 Task: Create a sub task System Test and UAT for the task  Implement load balancing for better resource allocation in the project Transcend , assign it to team member softage.10@softage.net and update the status of the sub task to  Off Track , set the priority of the sub task to High.
Action: Mouse moved to (69, 446)
Screenshot: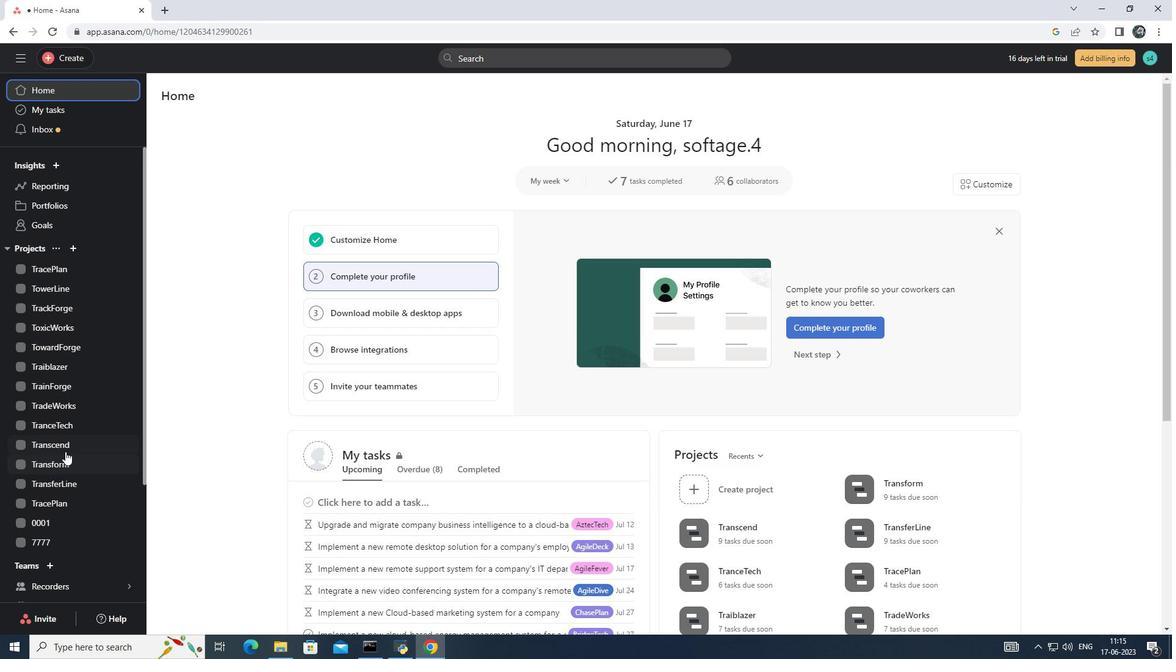 
Action: Mouse pressed left at (69, 446)
Screenshot: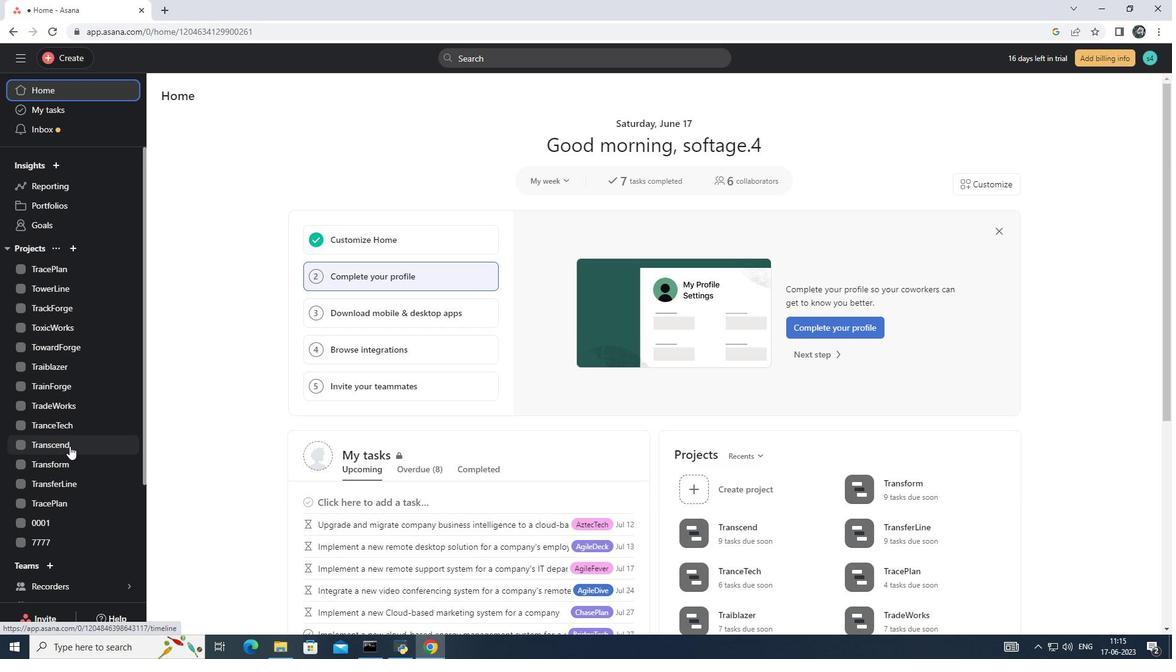 
Action: Mouse moved to (487, 292)
Screenshot: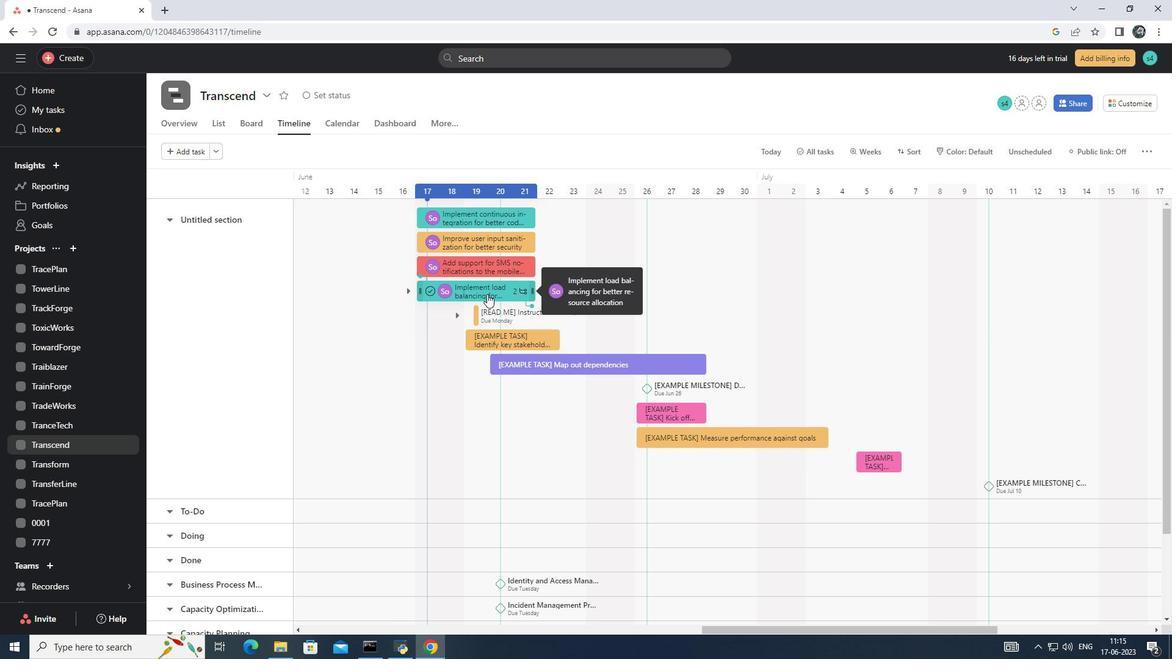 
Action: Mouse pressed left at (487, 292)
Screenshot: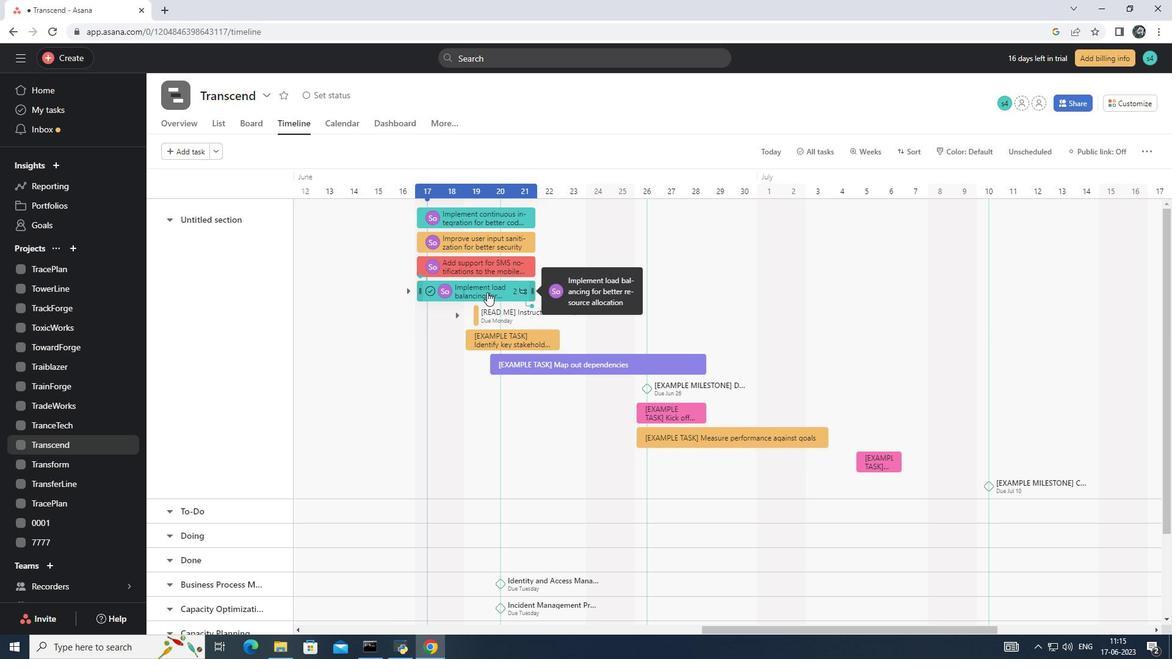 
Action: Mouse moved to (826, 365)
Screenshot: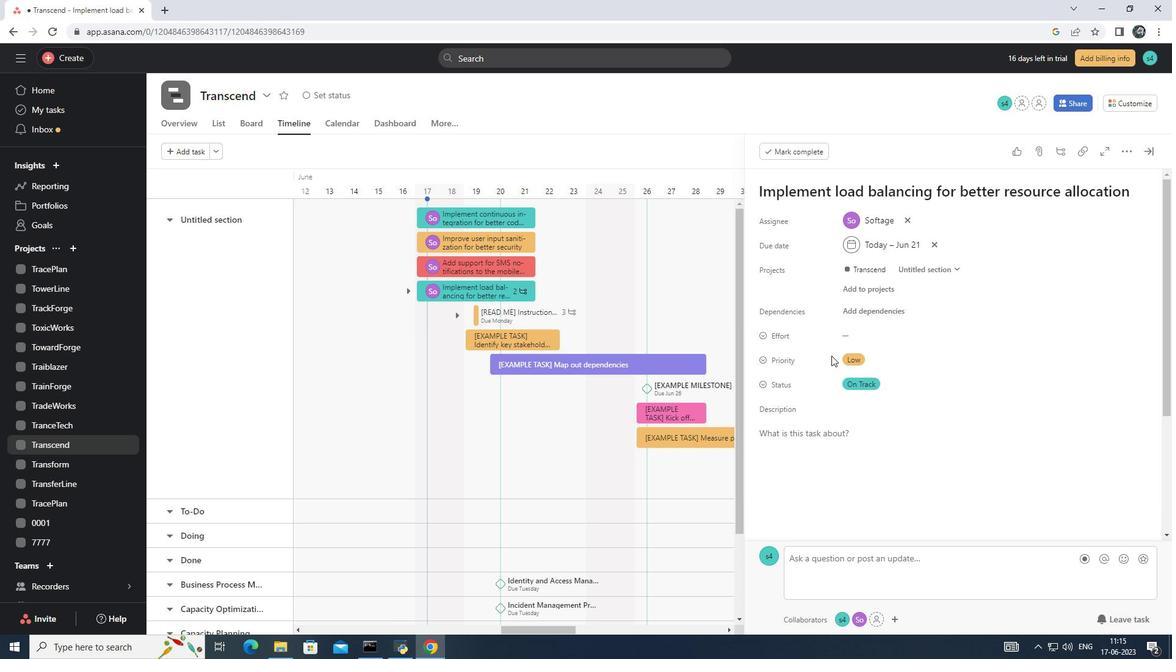 
Action: Mouse scrolled (826, 364) with delta (0, 0)
Screenshot: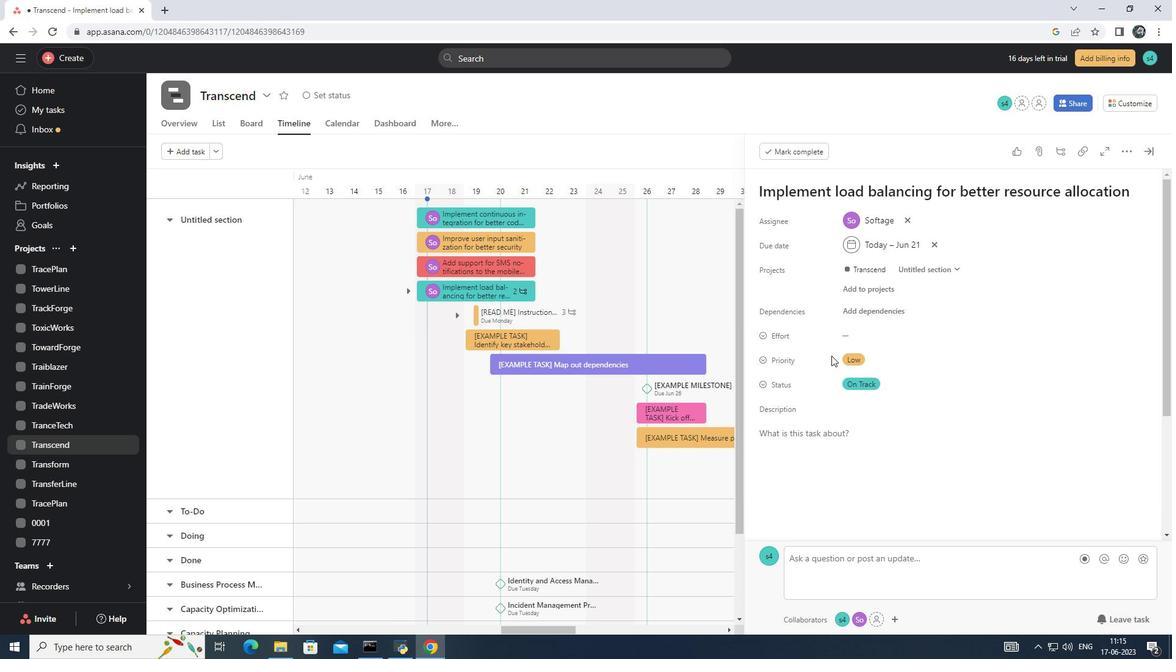 
Action: Mouse moved to (822, 374)
Screenshot: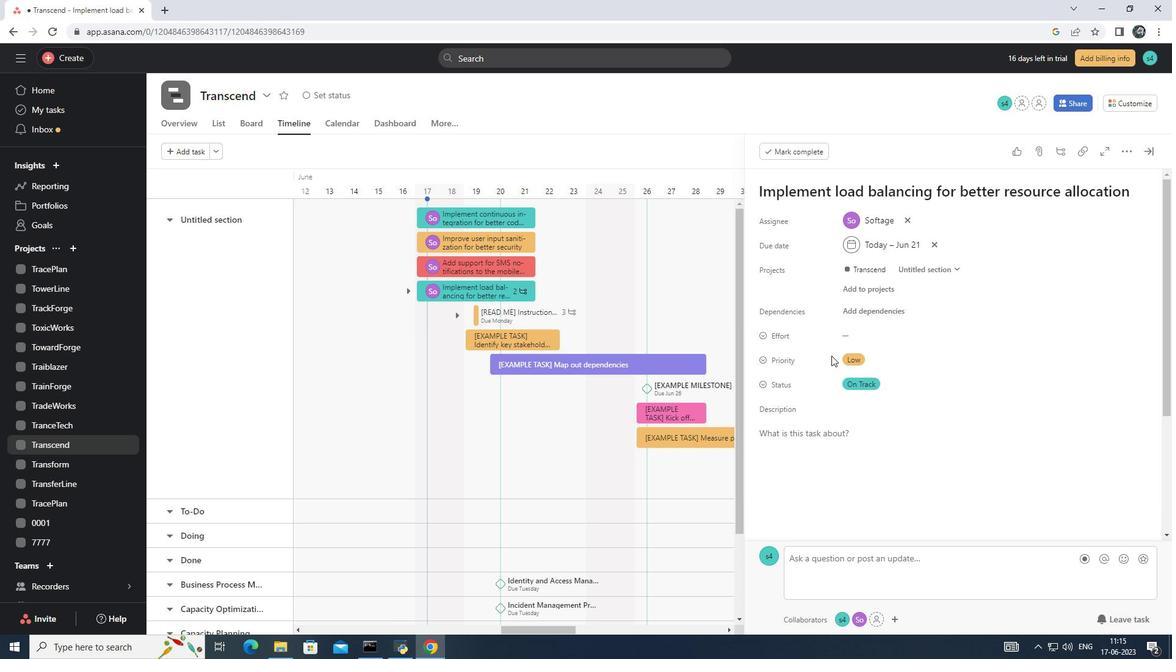 
Action: Mouse scrolled (822, 374) with delta (0, 0)
Screenshot: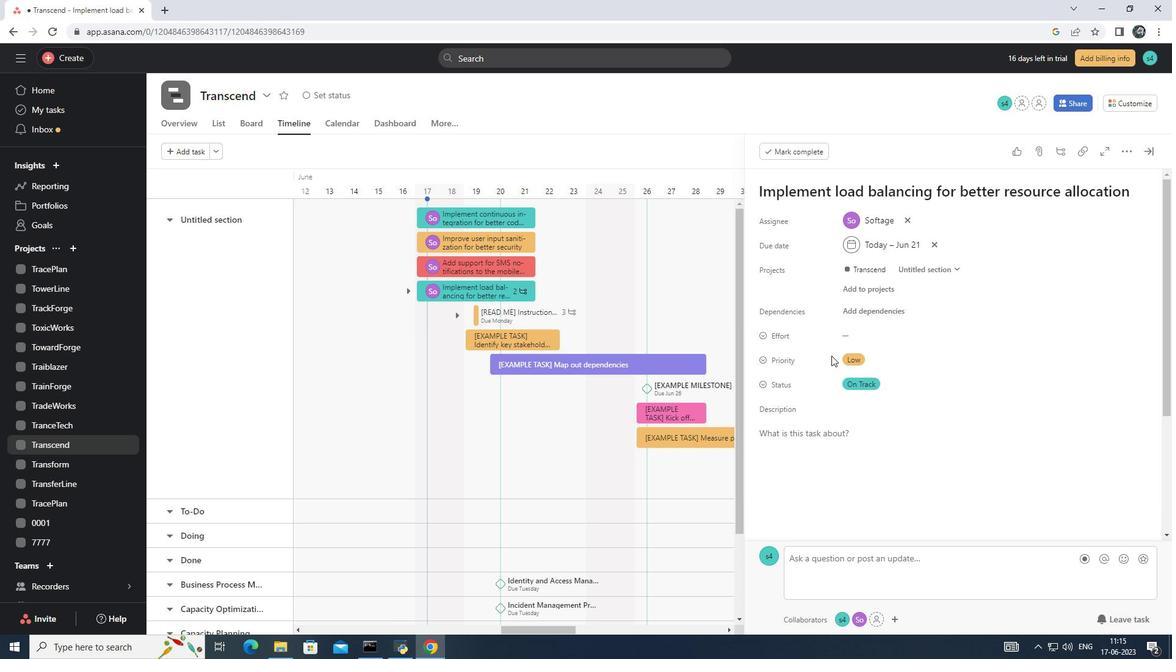 
Action: Mouse moved to (821, 378)
Screenshot: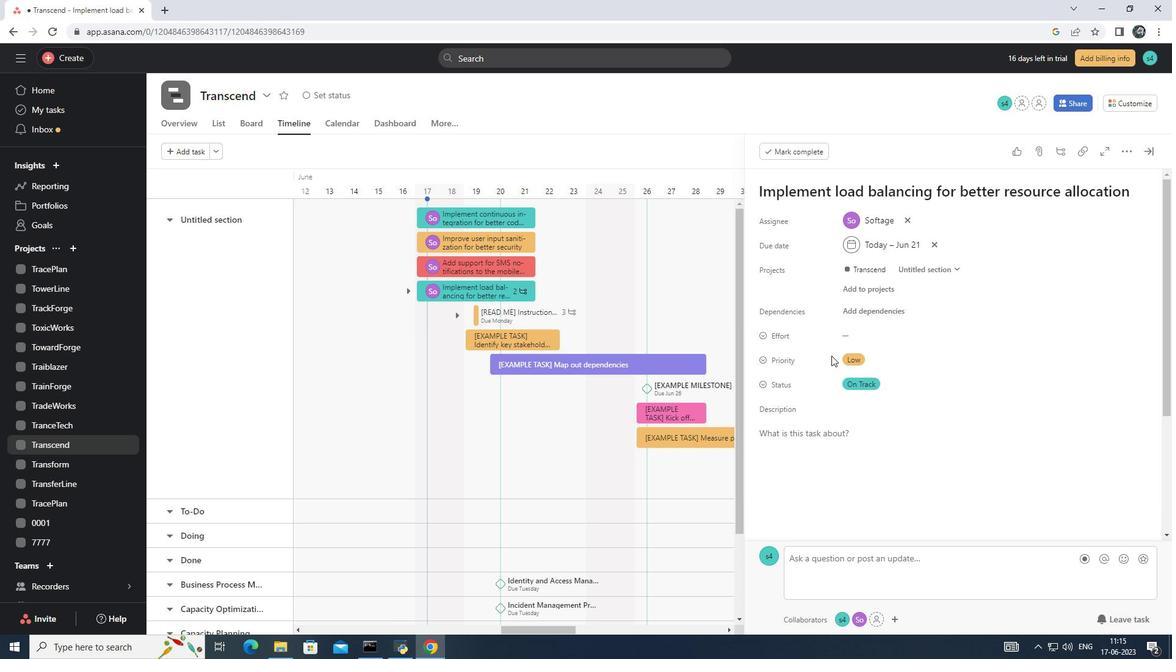 
Action: Mouse scrolled (821, 377) with delta (0, 0)
Screenshot: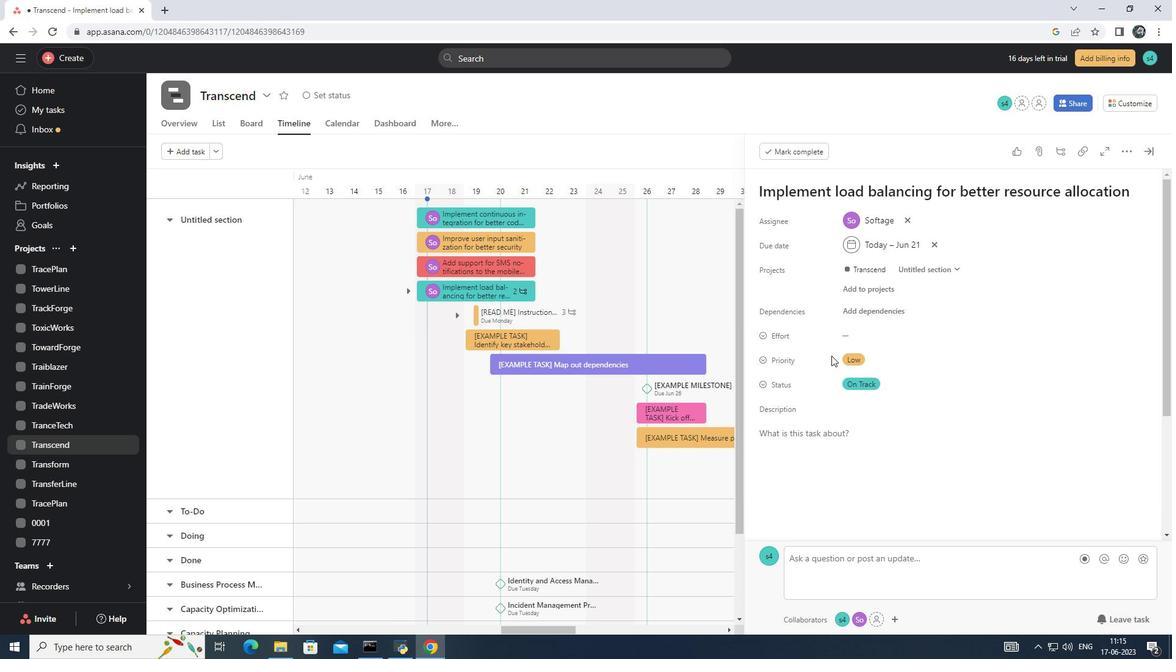 
Action: Mouse moved to (821, 384)
Screenshot: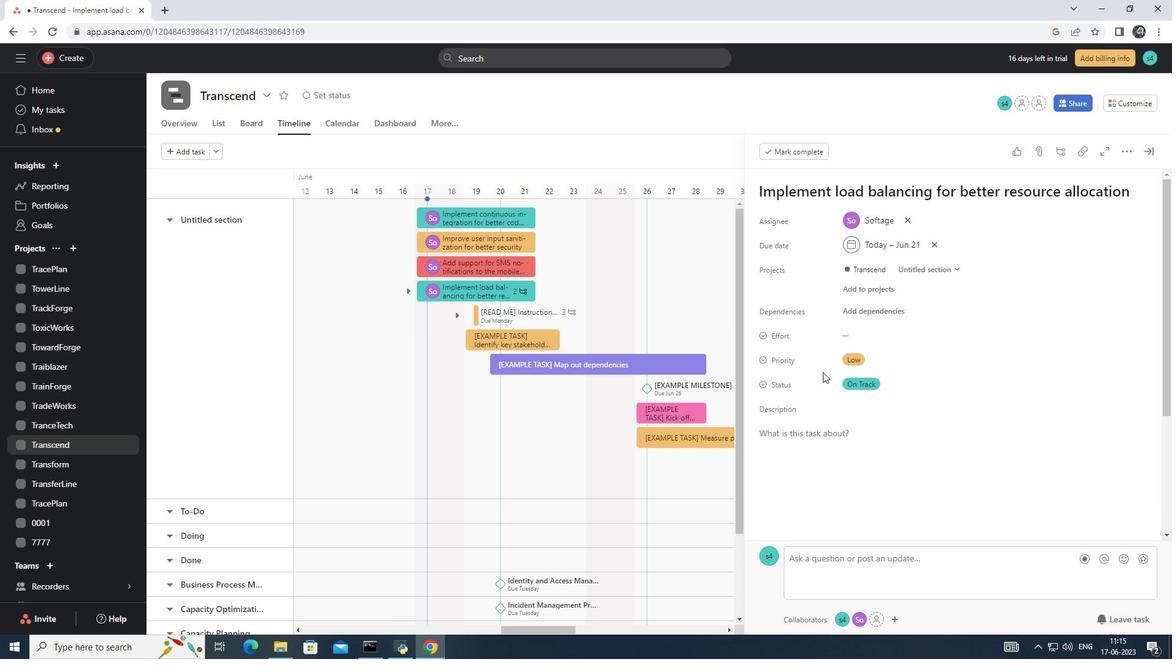 
Action: Mouse scrolled (821, 382) with delta (0, 0)
Screenshot: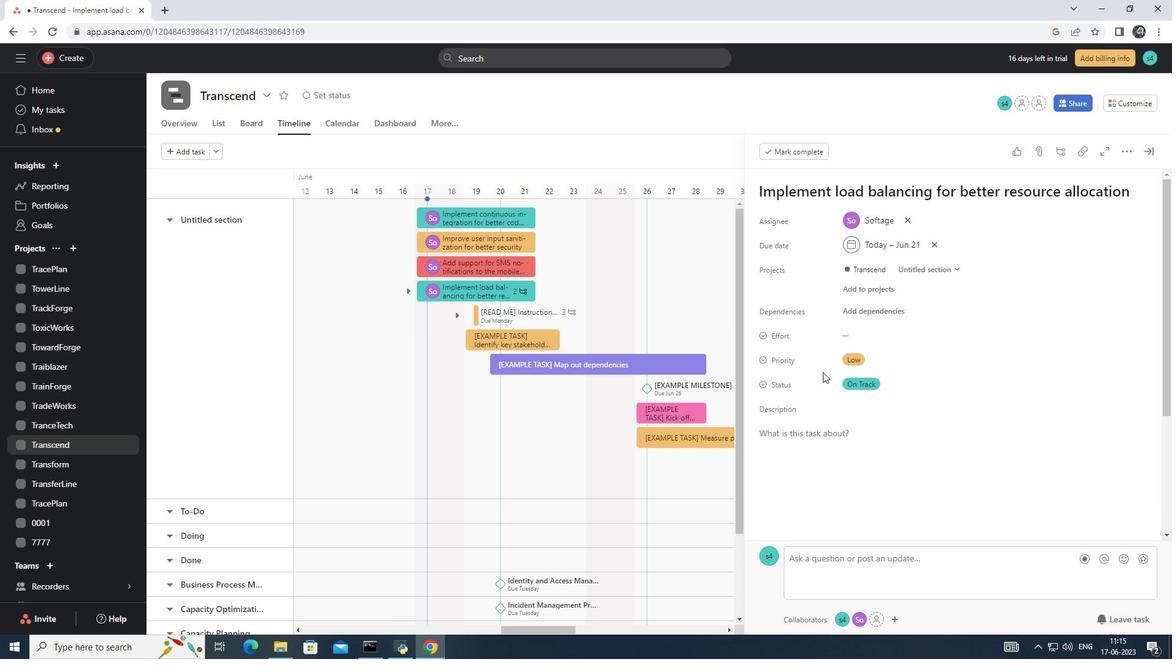 
Action: Mouse moved to (793, 440)
Screenshot: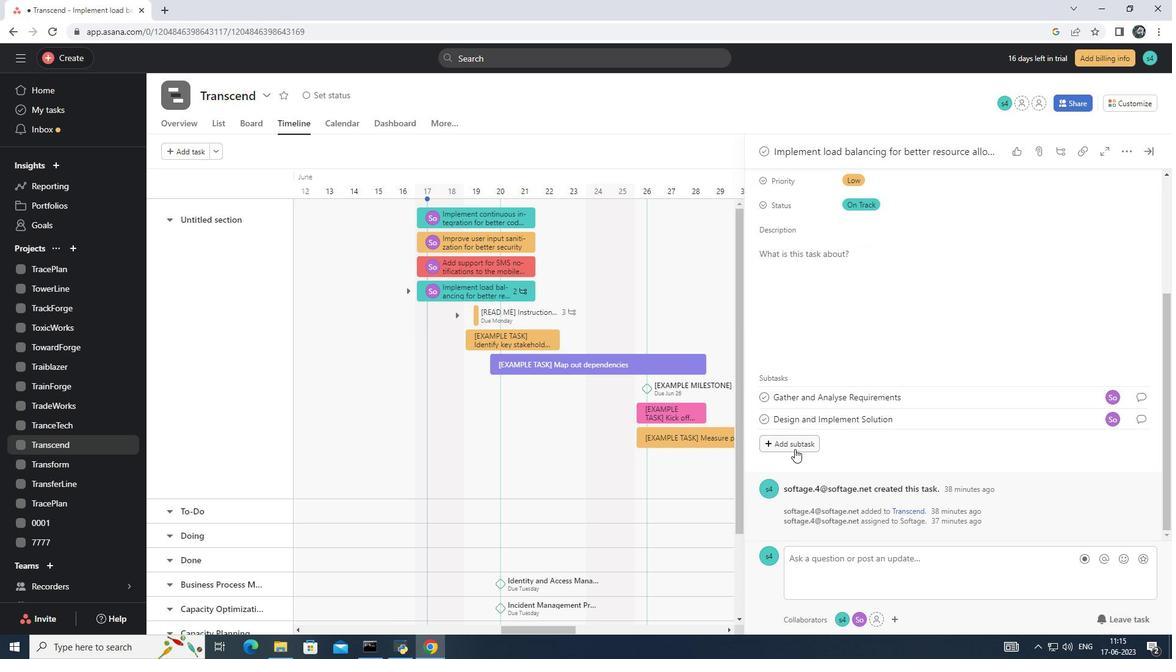 
Action: Mouse pressed left at (793, 440)
Screenshot: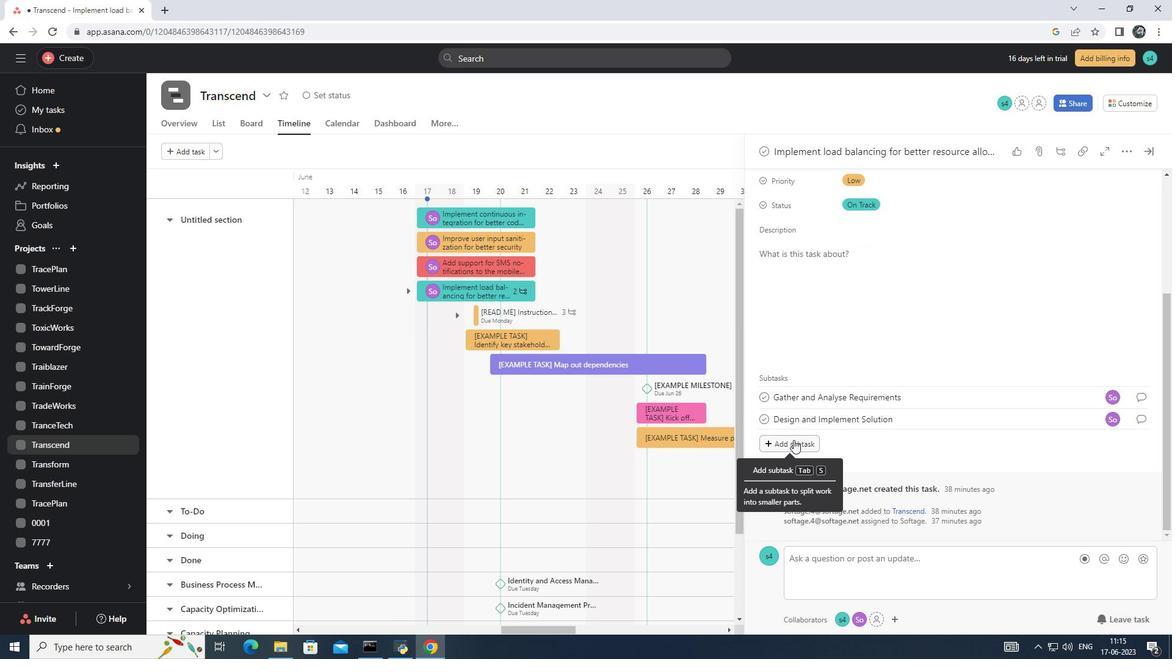
Action: Mouse moved to (795, 419)
Screenshot: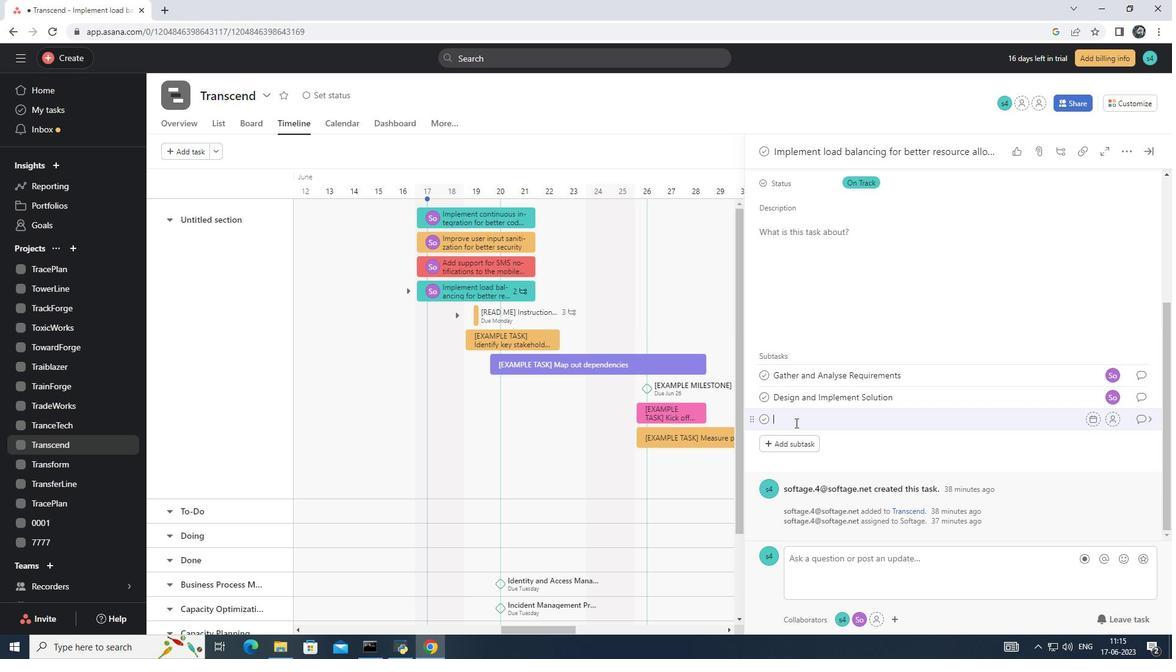 
Action: Mouse pressed left at (795, 419)
Screenshot: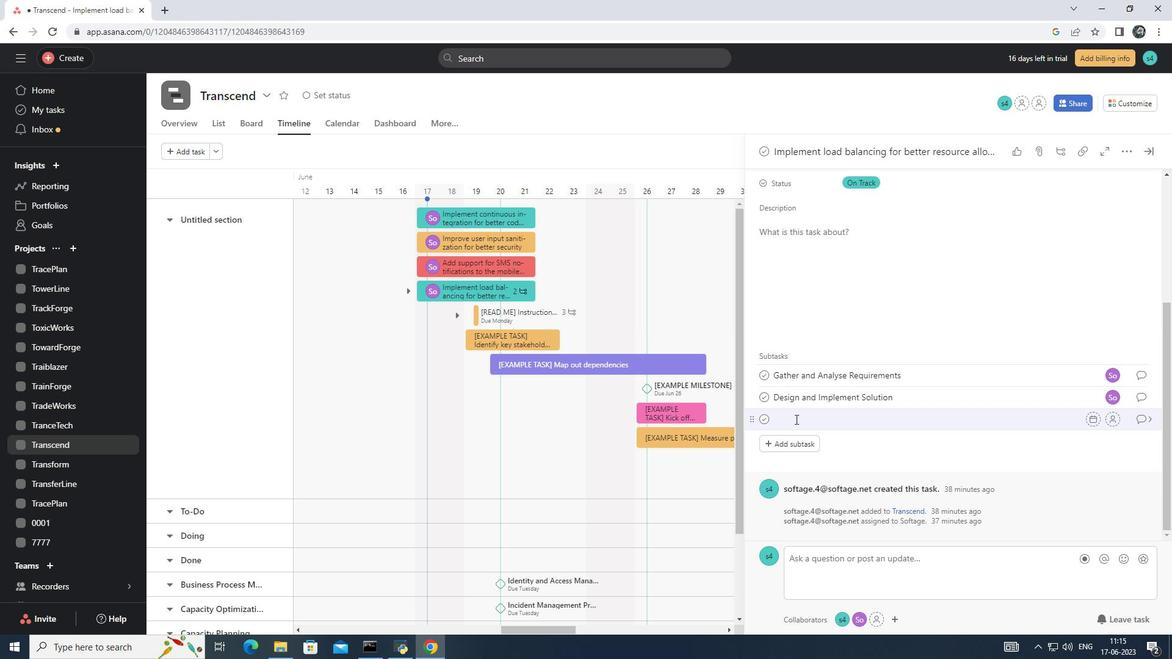 
Action: Key pressed <Key.shift>System<Key.space><Key.shift>Test<Key.space>ab<Key.backspace>nd<Key.space><Key.shift>UAt<Key.backspace><Key.shift>T
Screenshot: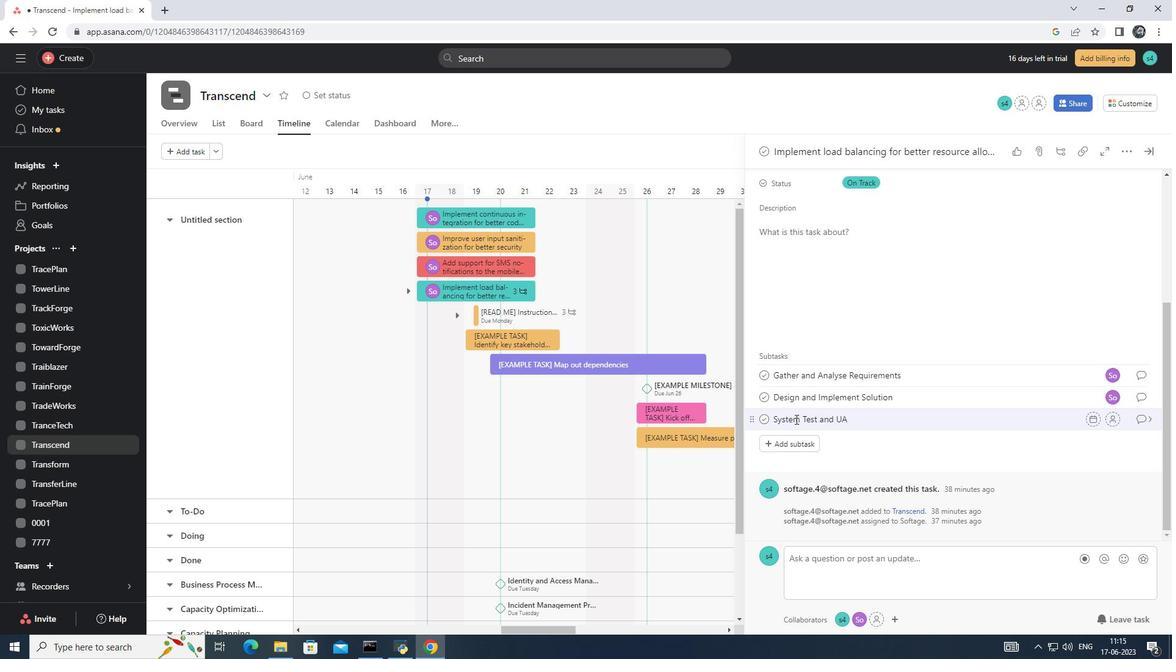 
Action: Mouse moved to (1113, 418)
Screenshot: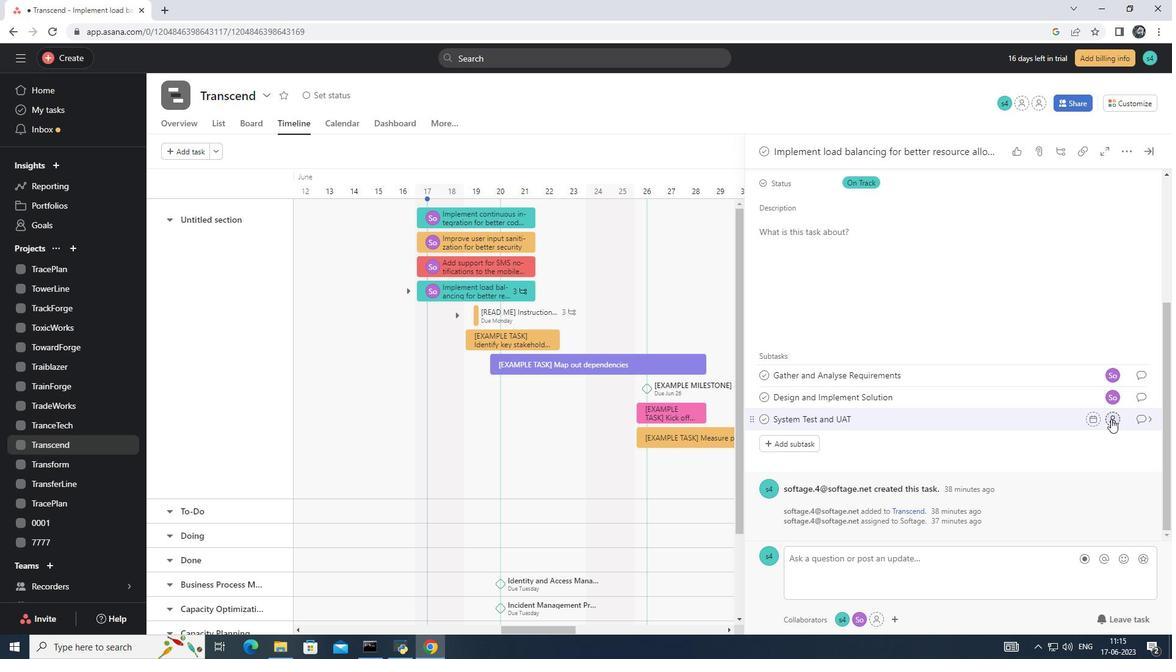 
Action: Mouse pressed left at (1113, 418)
Screenshot: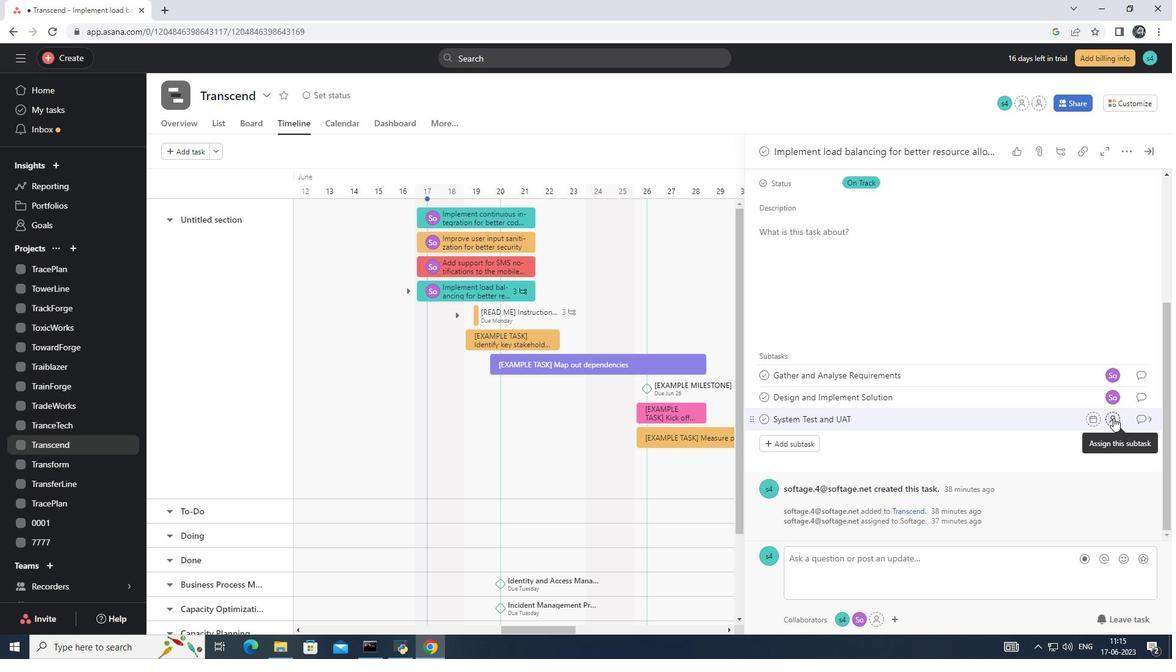 
Action: Mouse moved to (954, 471)
Screenshot: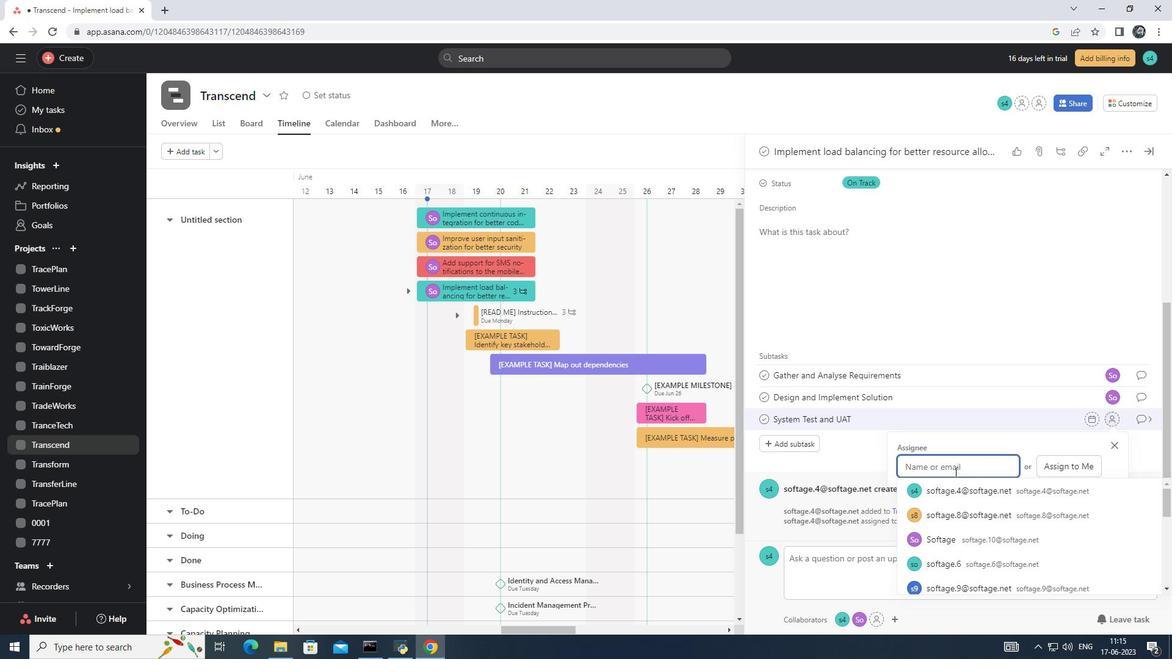
Action: Key pressed softage.19<Key.backspace>0<Key.shift>@<Key.enter>
Screenshot: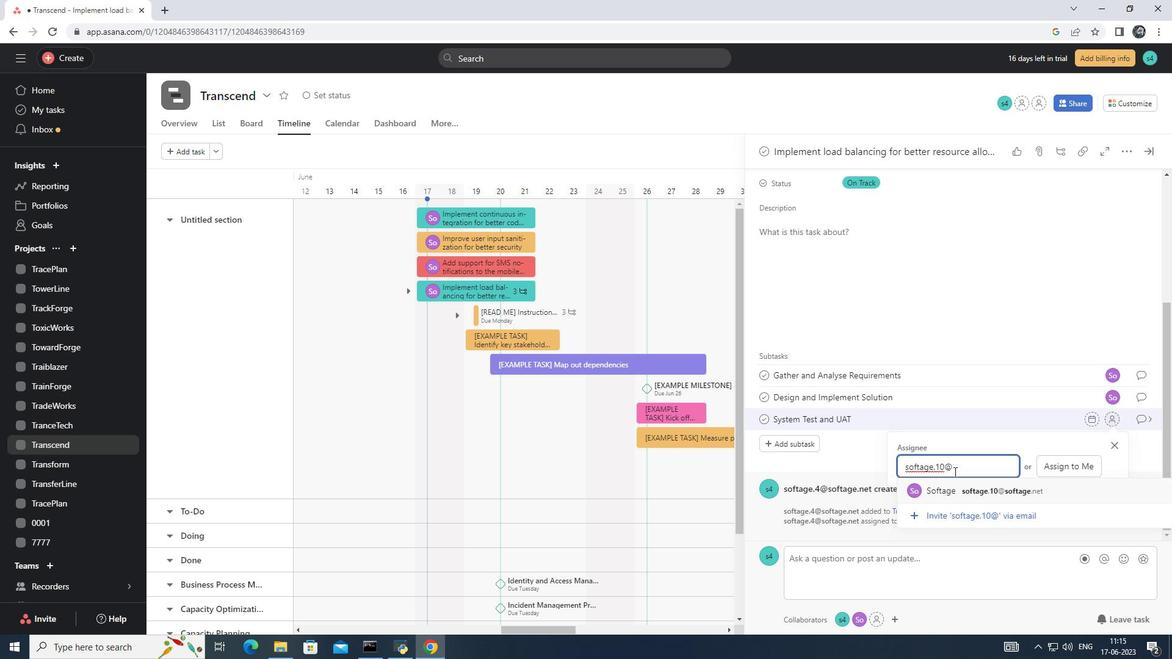 
Action: Mouse moved to (1149, 420)
Screenshot: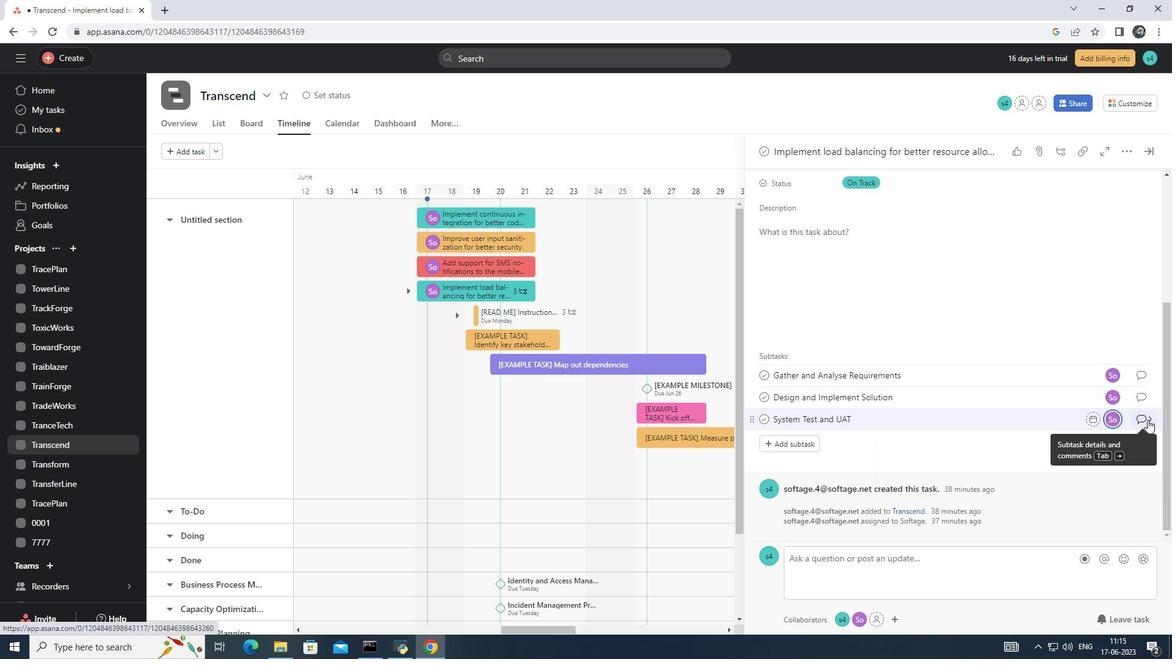 
Action: Mouse pressed left at (1149, 420)
Screenshot: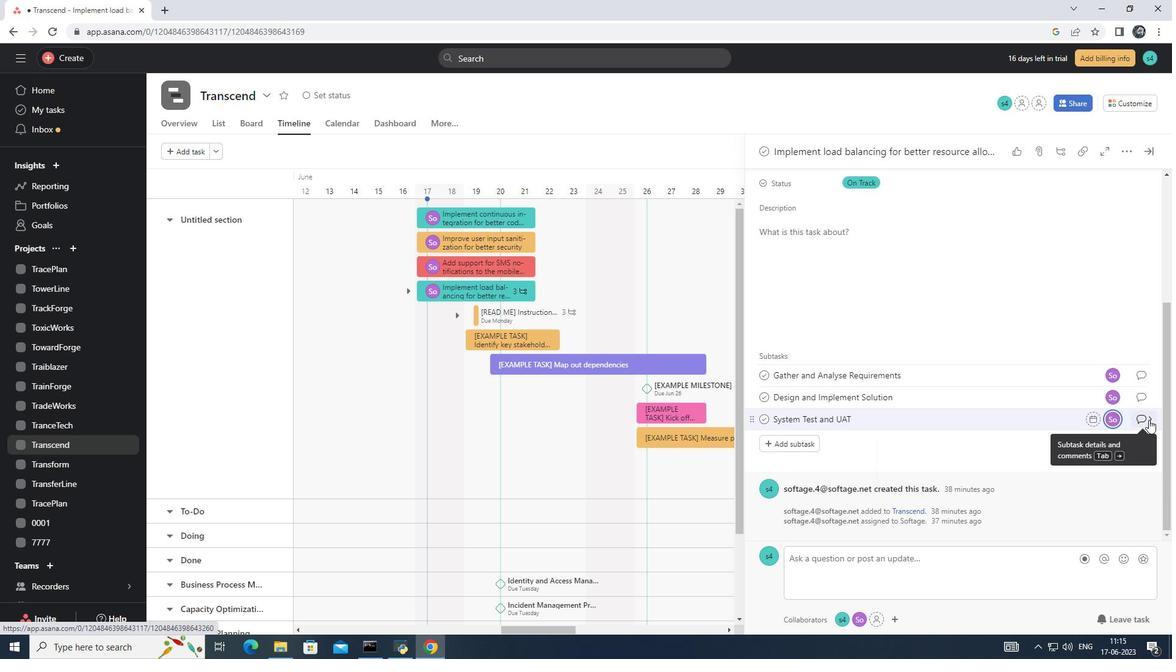 
Action: Mouse moved to (803, 322)
Screenshot: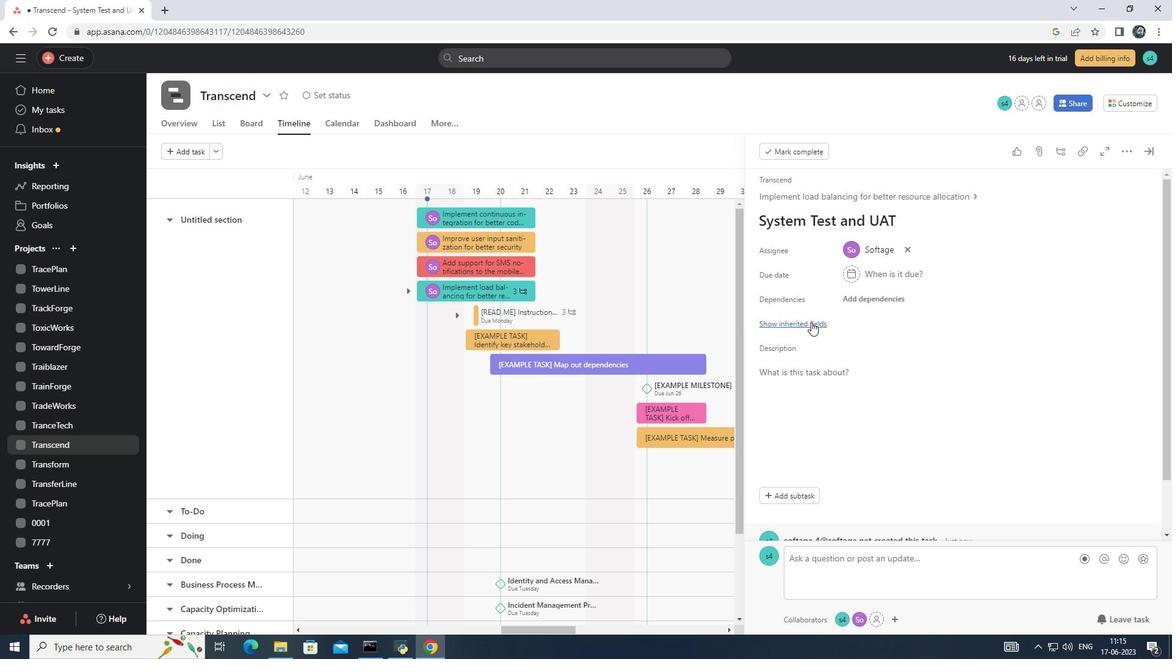 
Action: Mouse pressed left at (803, 322)
Screenshot: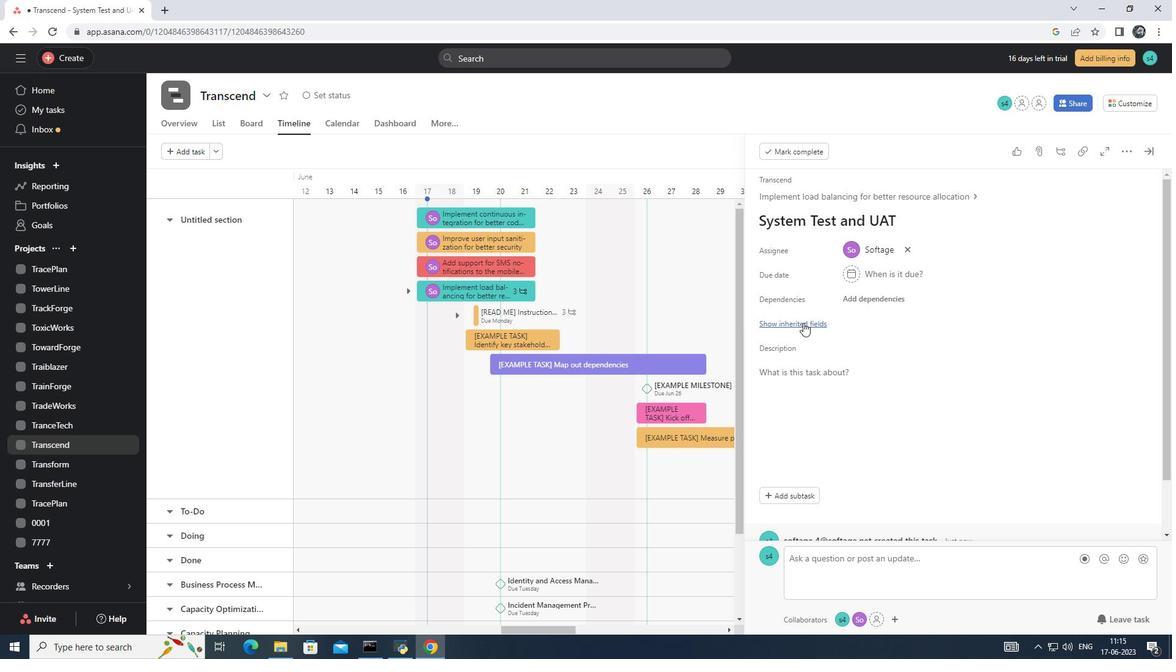 
Action: Mouse moved to (892, 393)
Screenshot: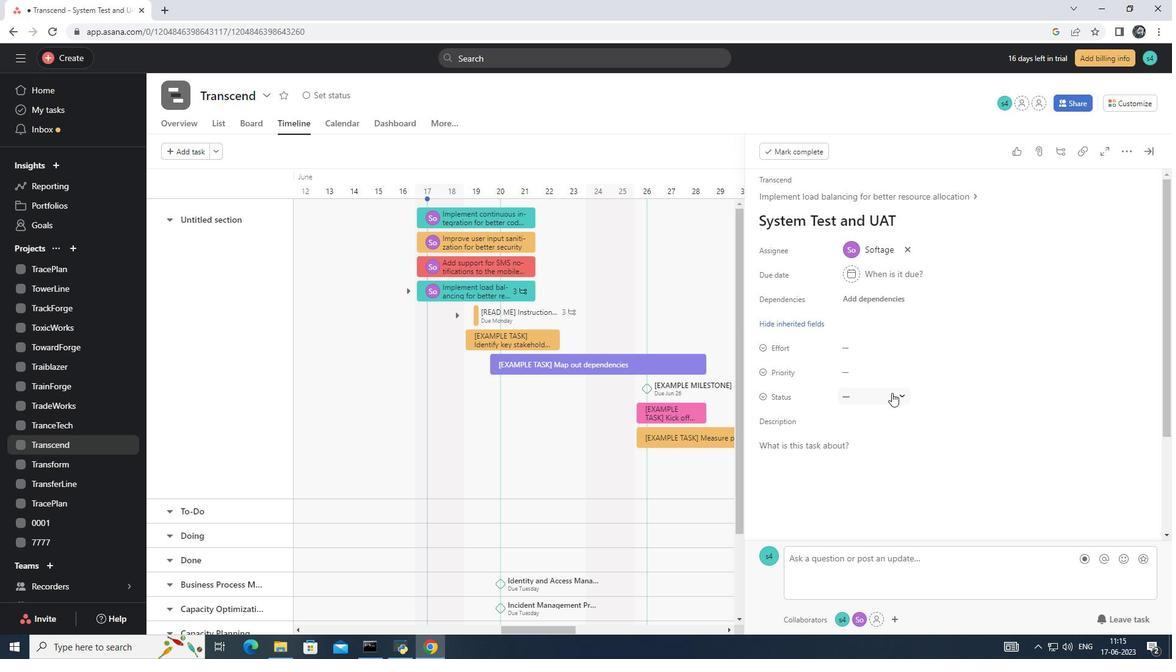 
Action: Mouse pressed left at (892, 393)
Screenshot: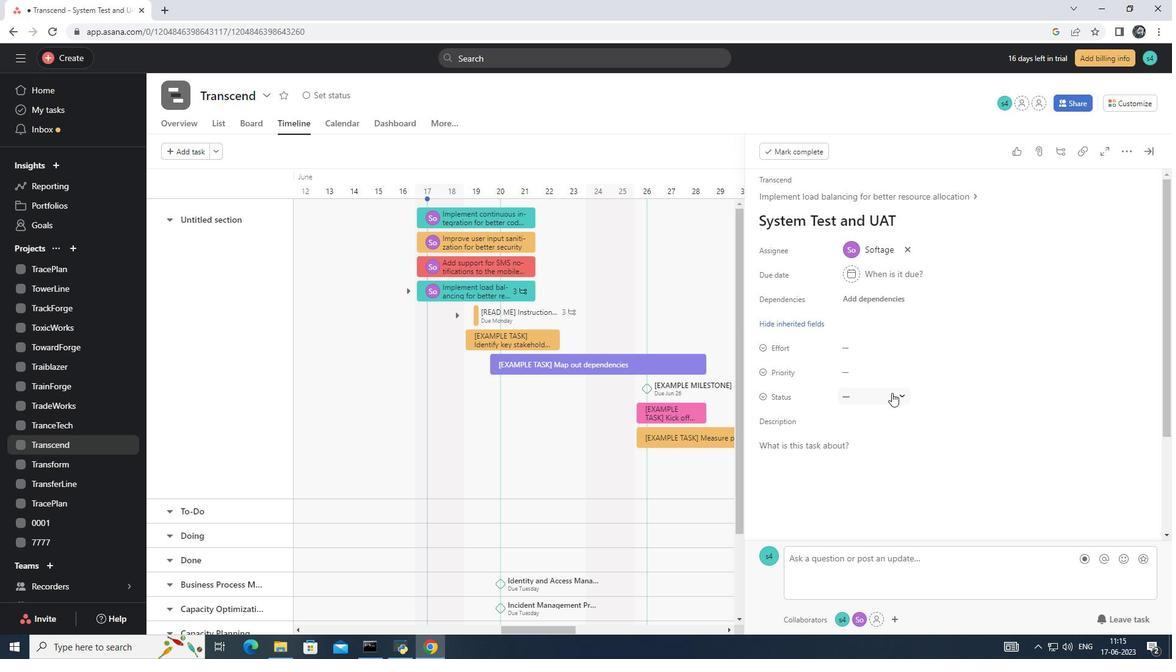 
Action: Mouse moved to (914, 484)
Screenshot: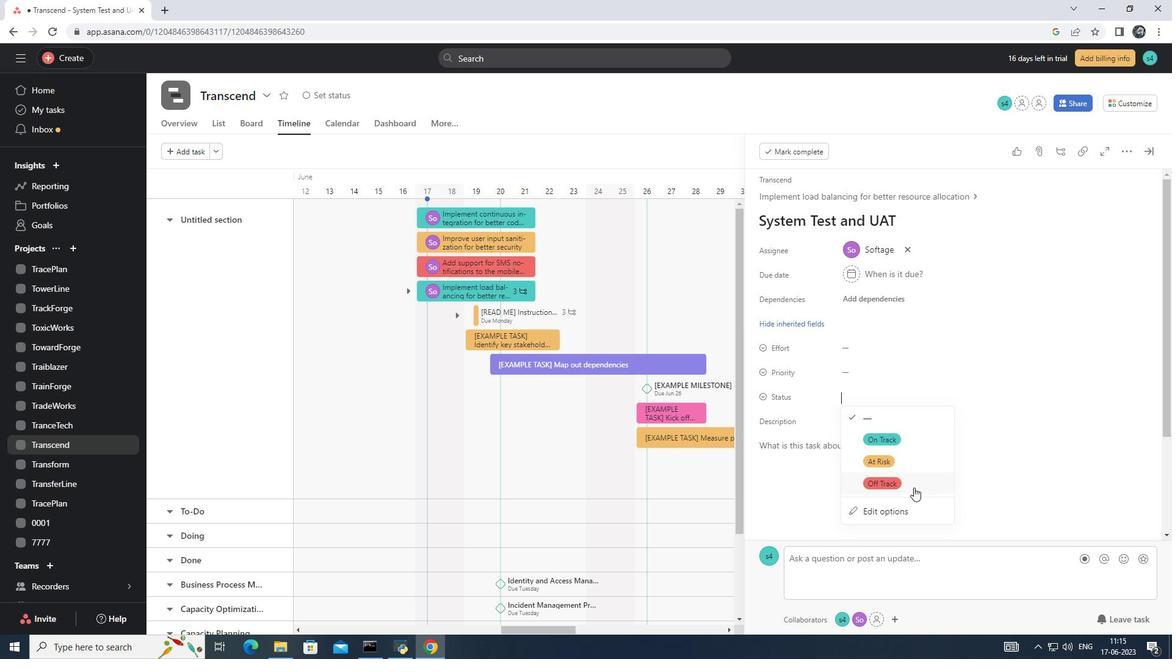 
Action: Mouse pressed left at (914, 484)
Screenshot: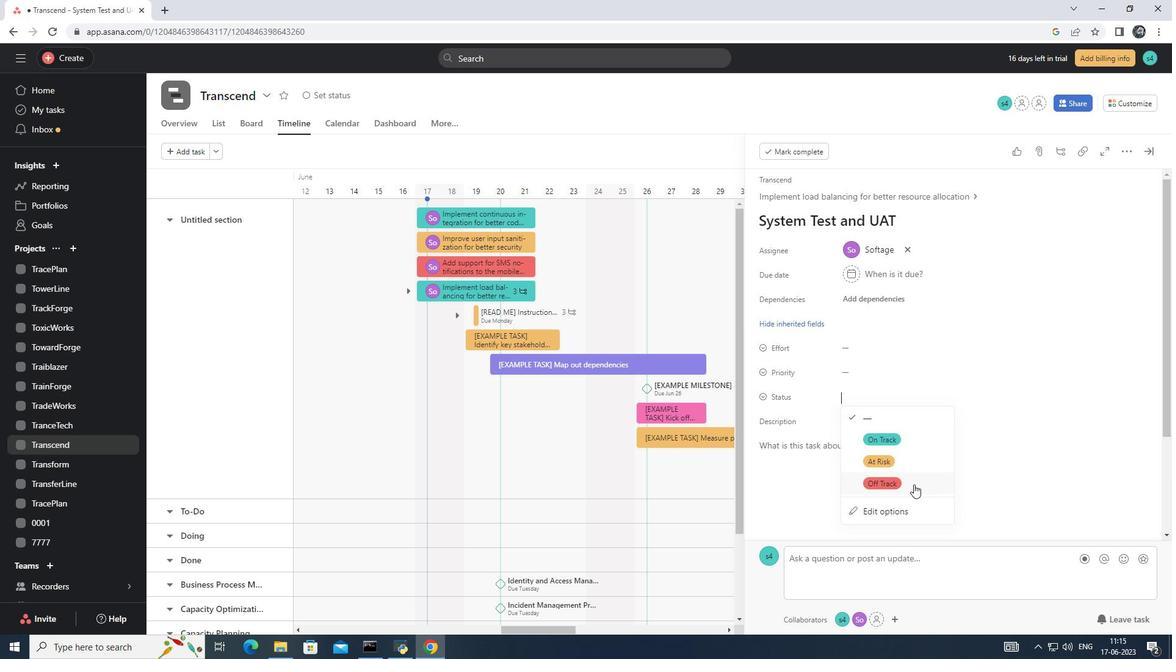 
Action: Mouse moved to (882, 370)
Screenshot: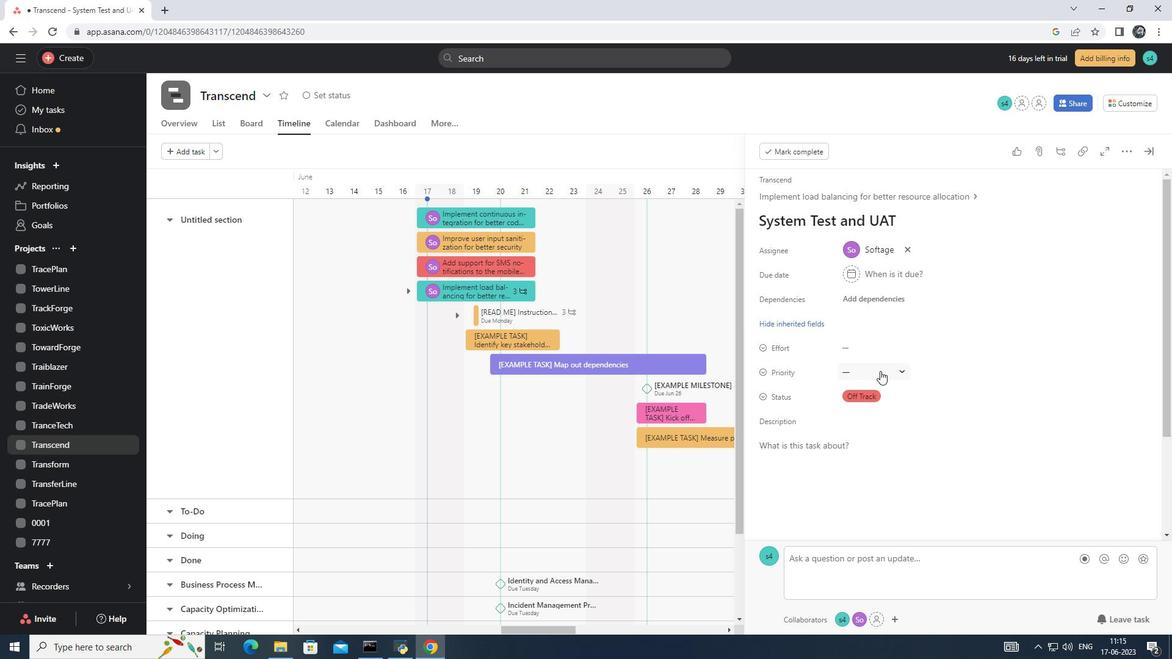 
Action: Mouse pressed left at (882, 370)
Screenshot: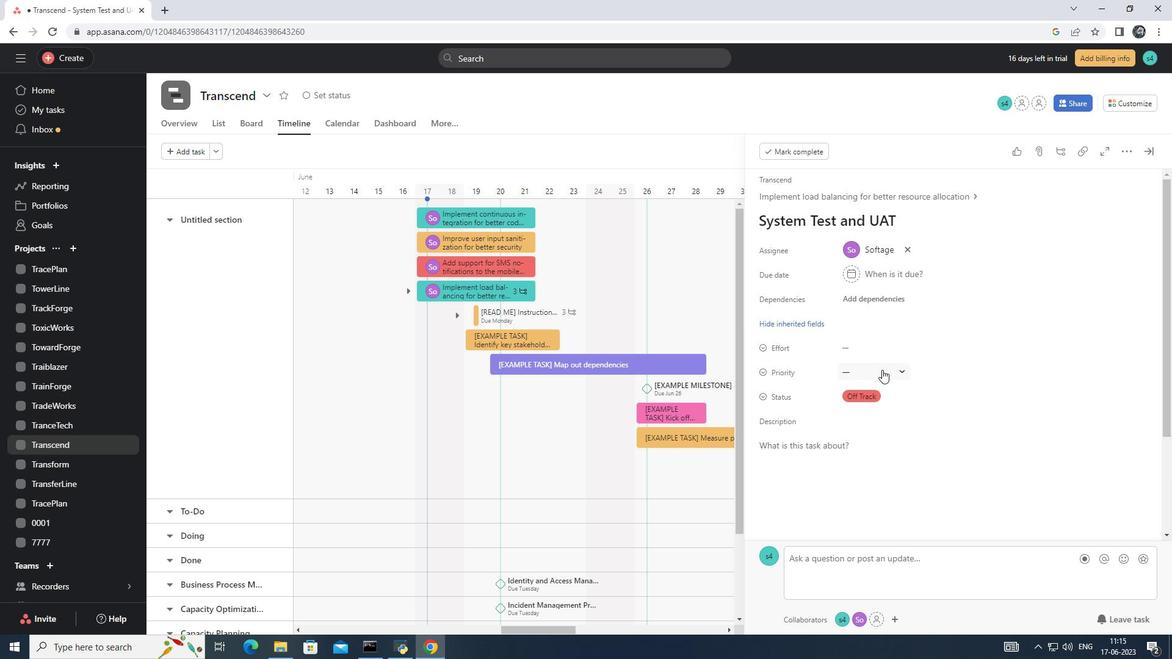
Action: Mouse moved to (904, 411)
Screenshot: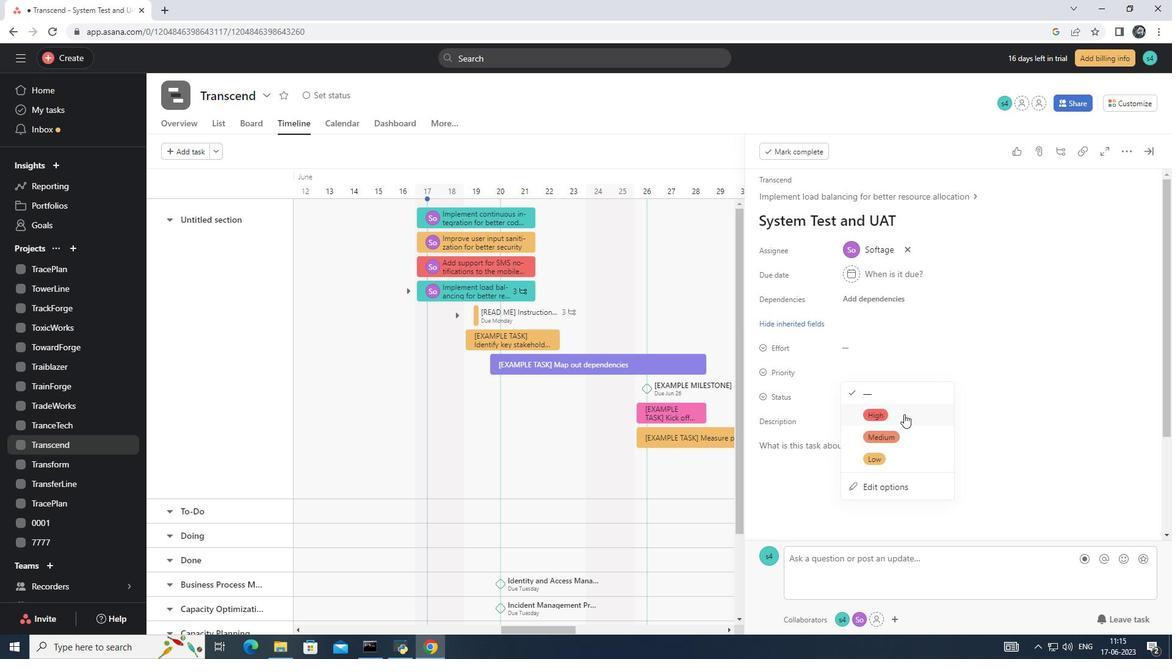 
Action: Mouse pressed left at (904, 411)
Screenshot: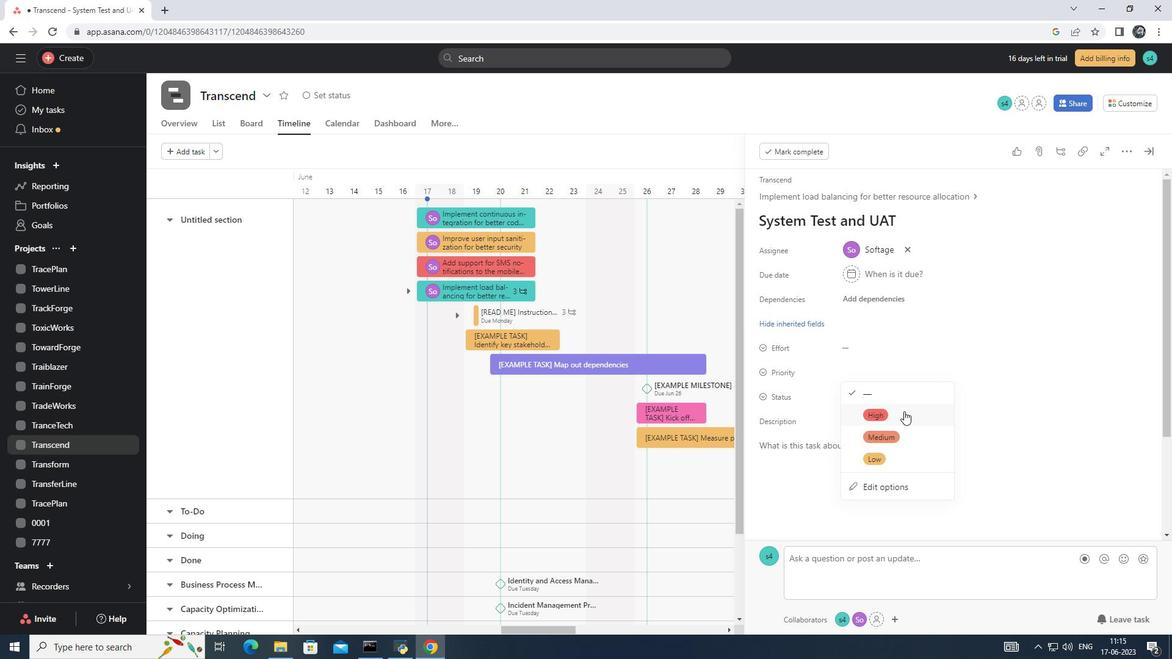
Action: Mouse moved to (923, 265)
Screenshot: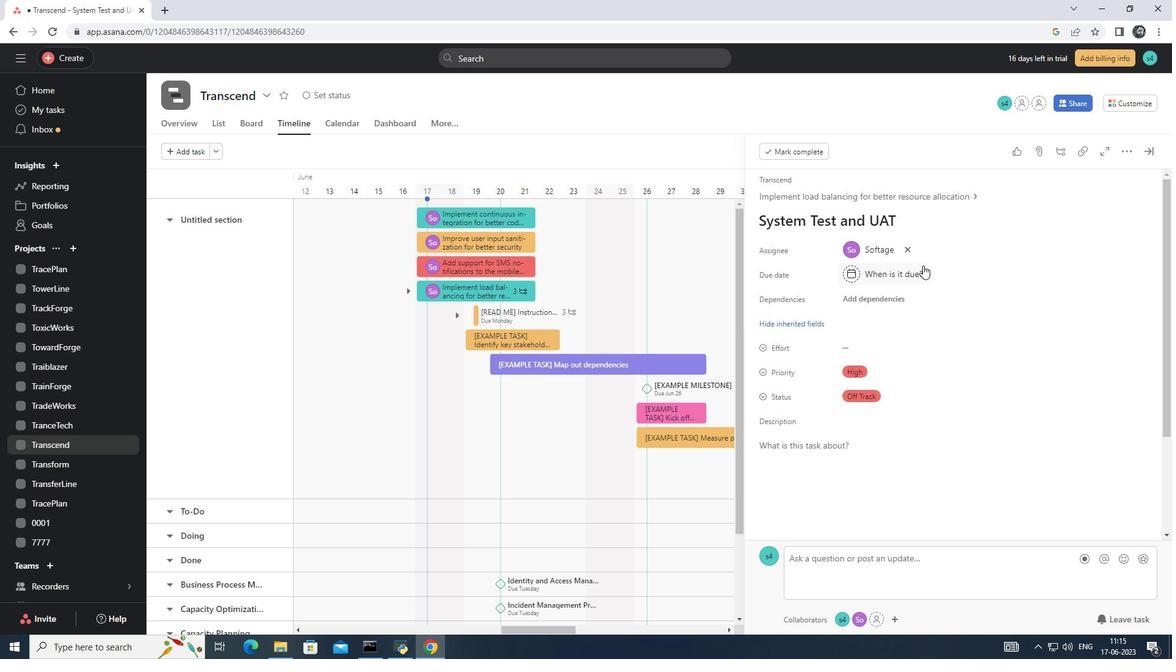 
